 Task: Create a due date automation trigger when advanced on, 2 hours before a card is due add dates not due next month.
Action: Mouse moved to (1092, 94)
Screenshot: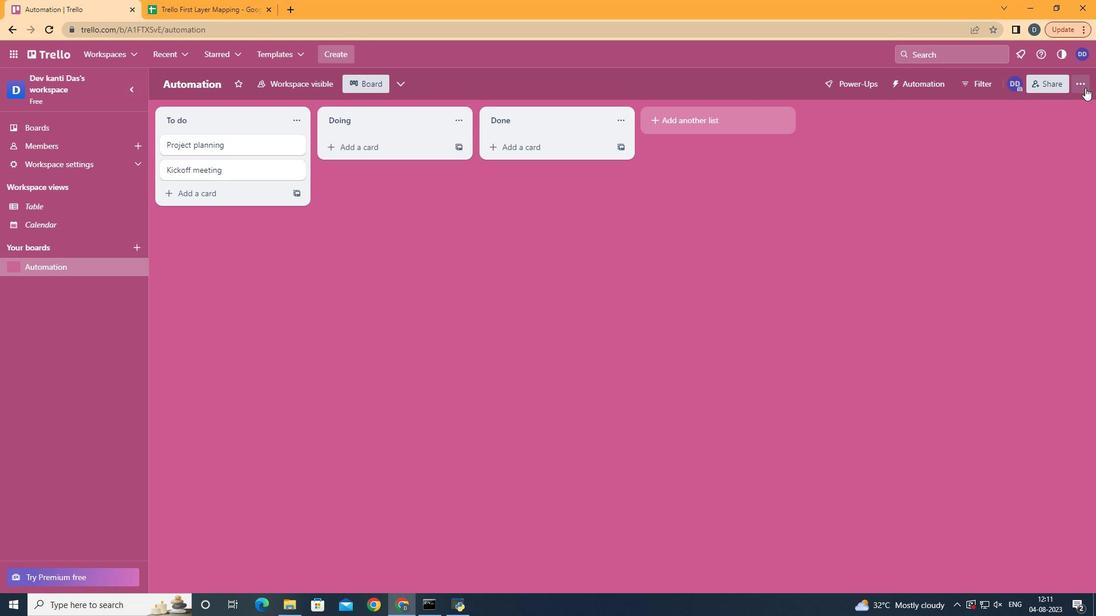 
Action: Mouse pressed left at (1092, 94)
Screenshot: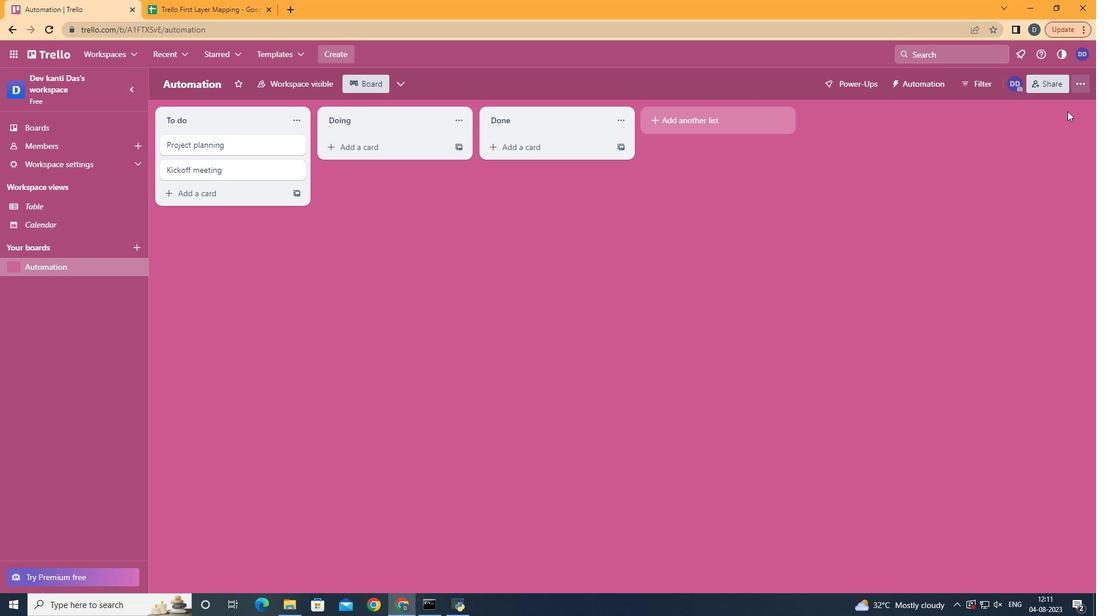 
Action: Mouse moved to (976, 241)
Screenshot: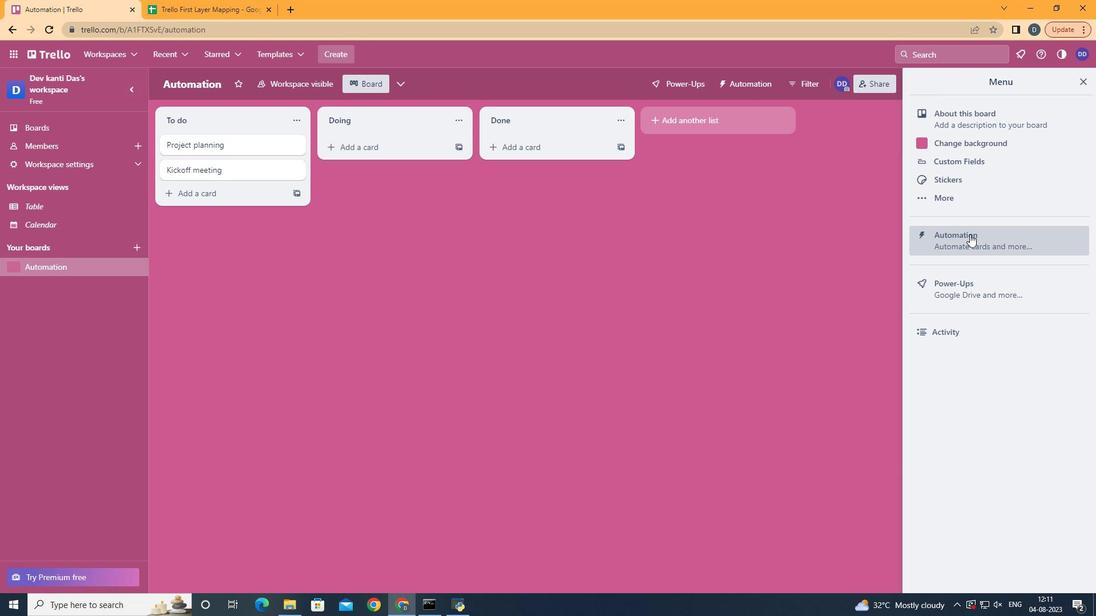 
Action: Mouse pressed left at (976, 241)
Screenshot: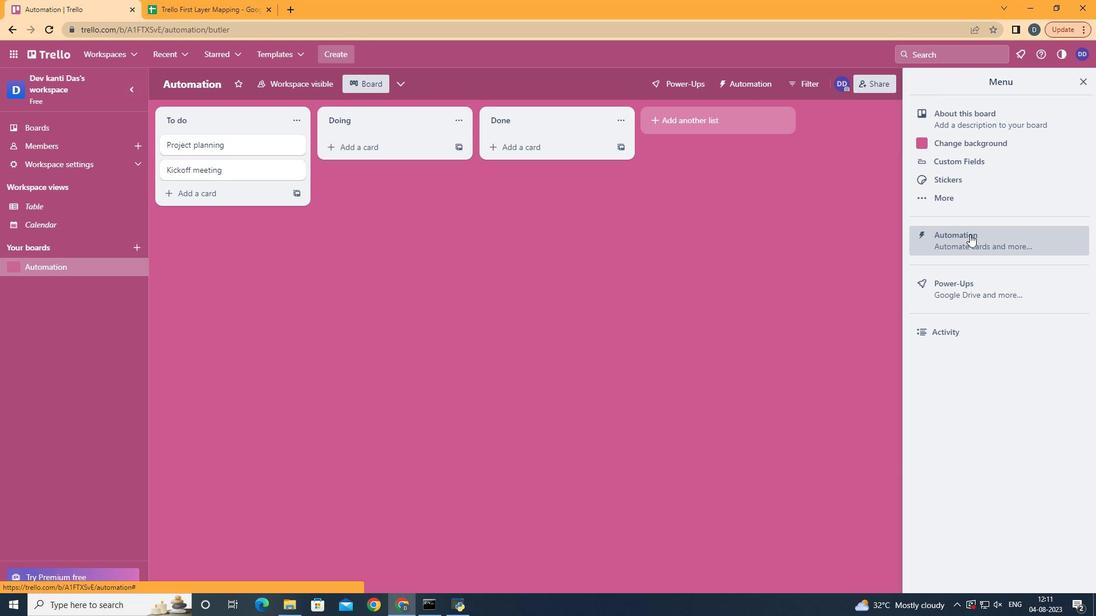 
Action: Mouse moved to (241, 235)
Screenshot: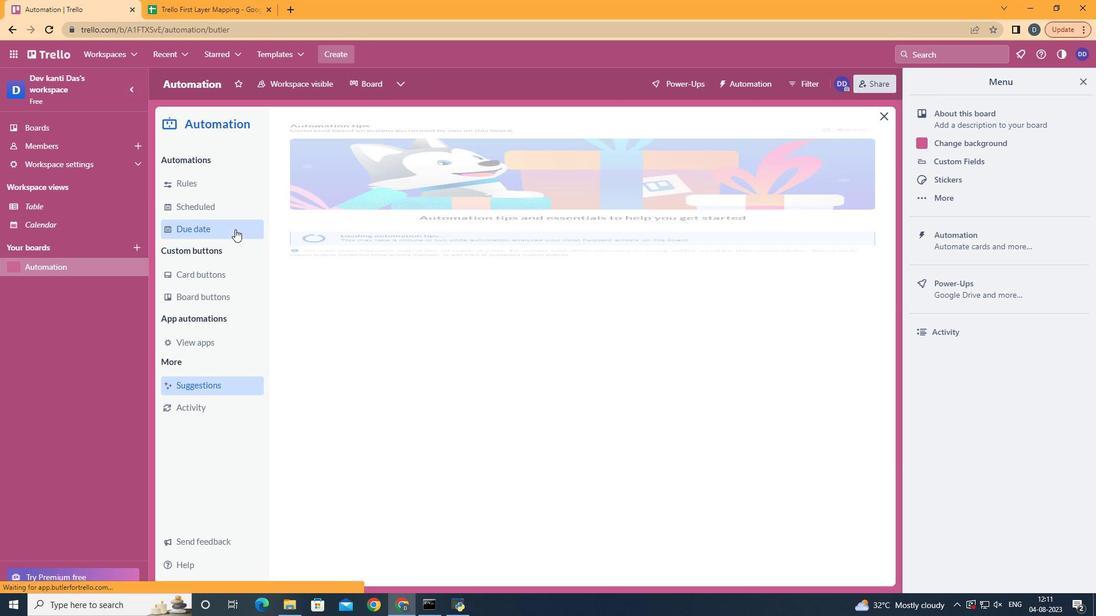 
Action: Mouse pressed left at (241, 235)
Screenshot: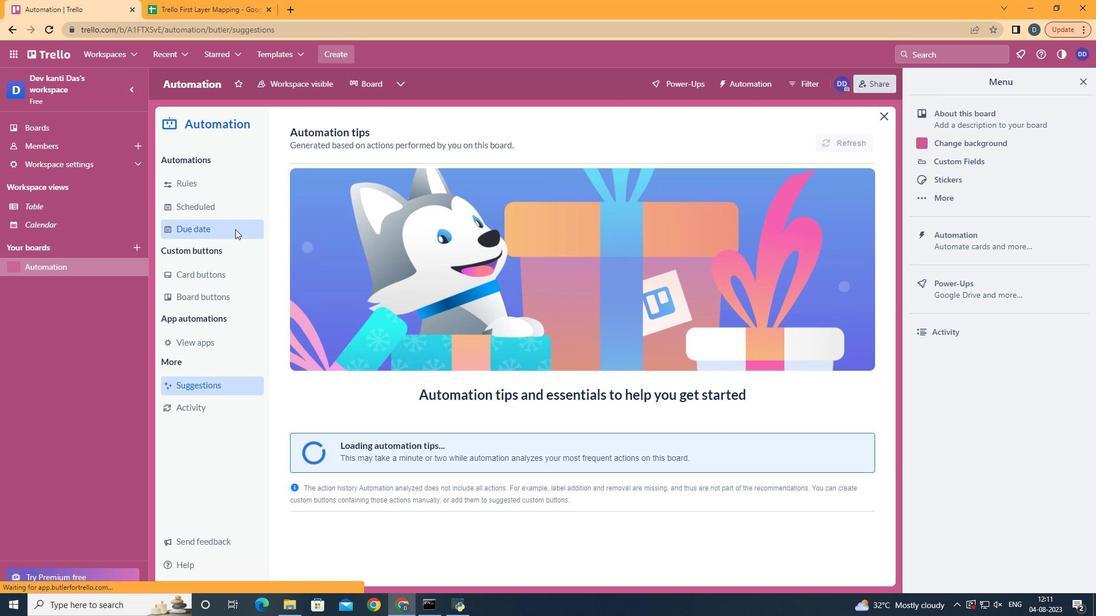 
Action: Mouse moved to (811, 141)
Screenshot: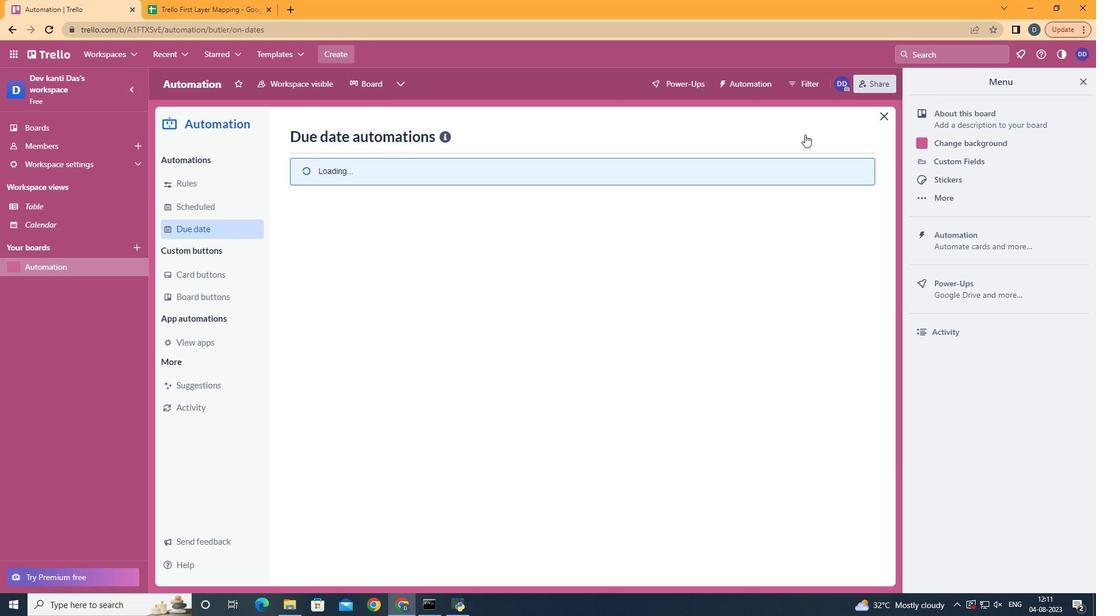 
Action: Mouse pressed left at (811, 141)
Screenshot: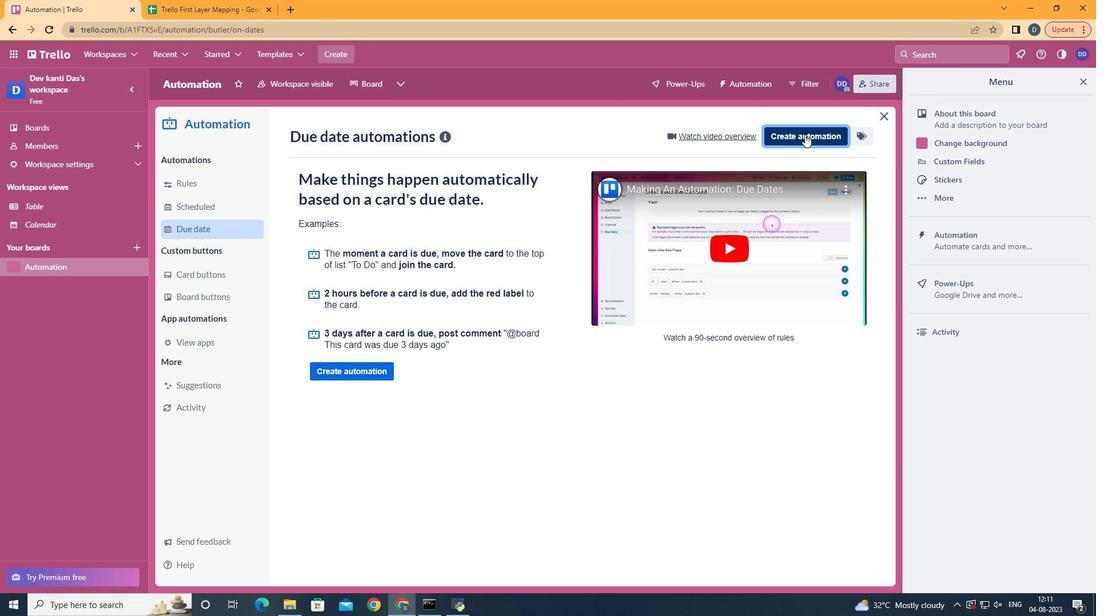 
Action: Mouse moved to (628, 249)
Screenshot: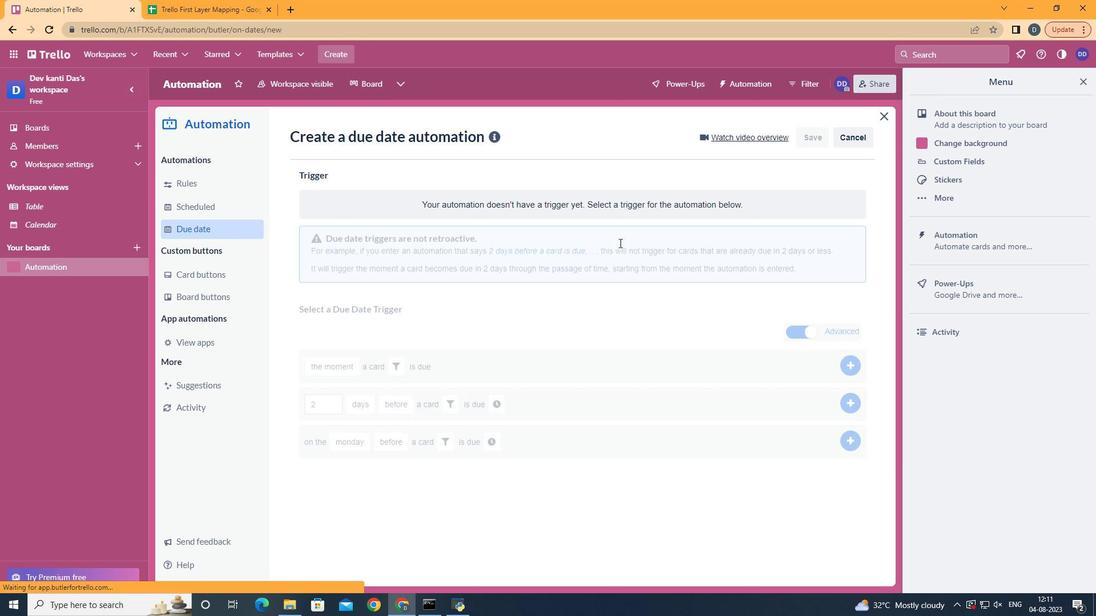 
Action: Mouse pressed left at (628, 249)
Screenshot: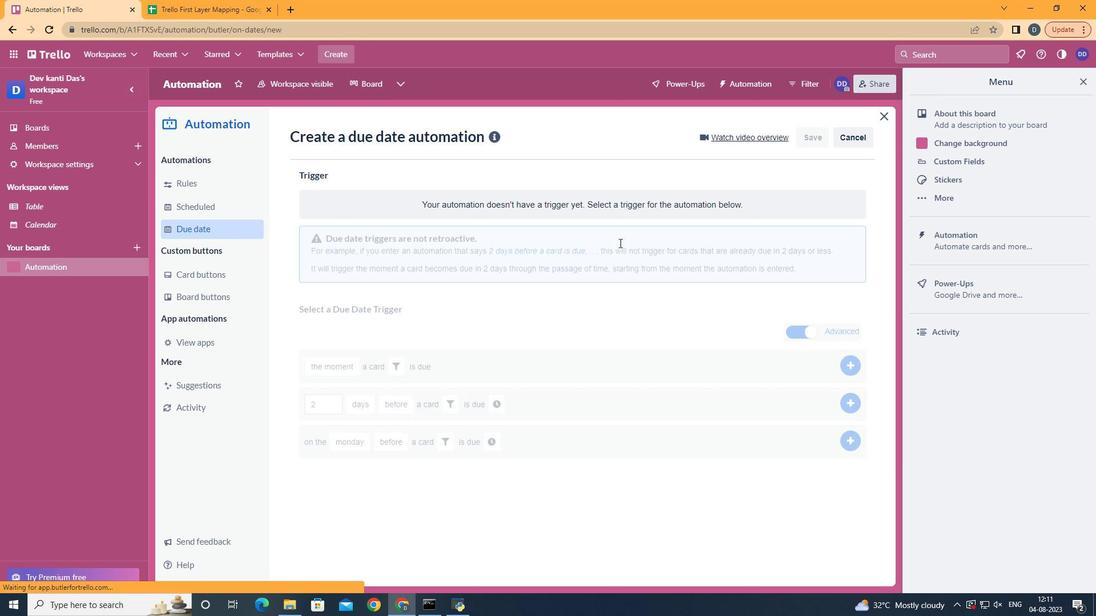 
Action: Mouse moved to (377, 490)
Screenshot: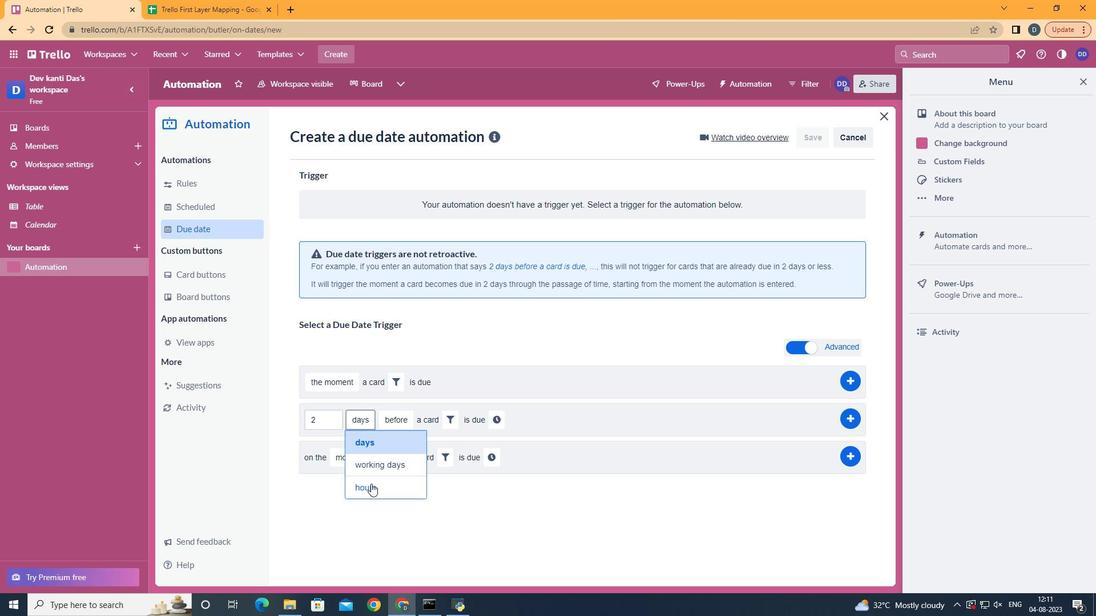 
Action: Mouse pressed left at (377, 490)
Screenshot: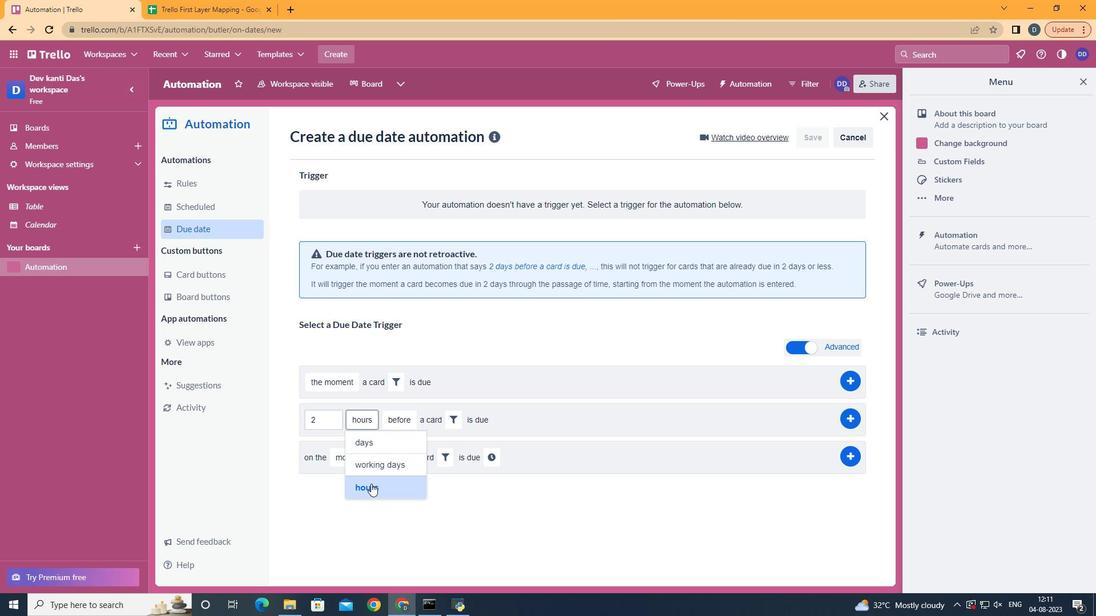 
Action: Mouse moved to (404, 448)
Screenshot: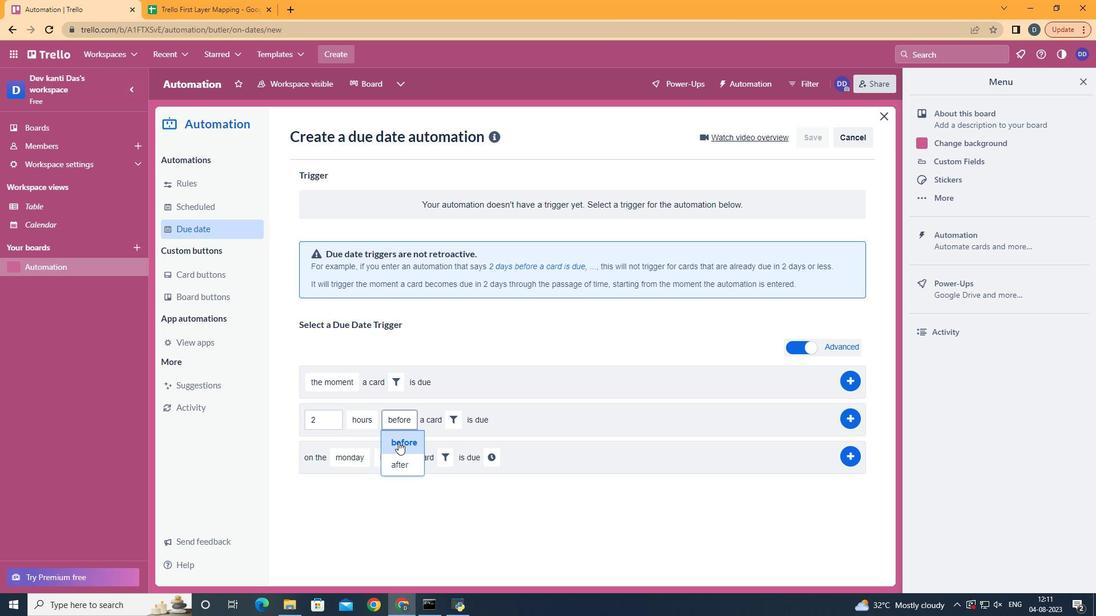 
Action: Mouse pressed left at (404, 448)
Screenshot: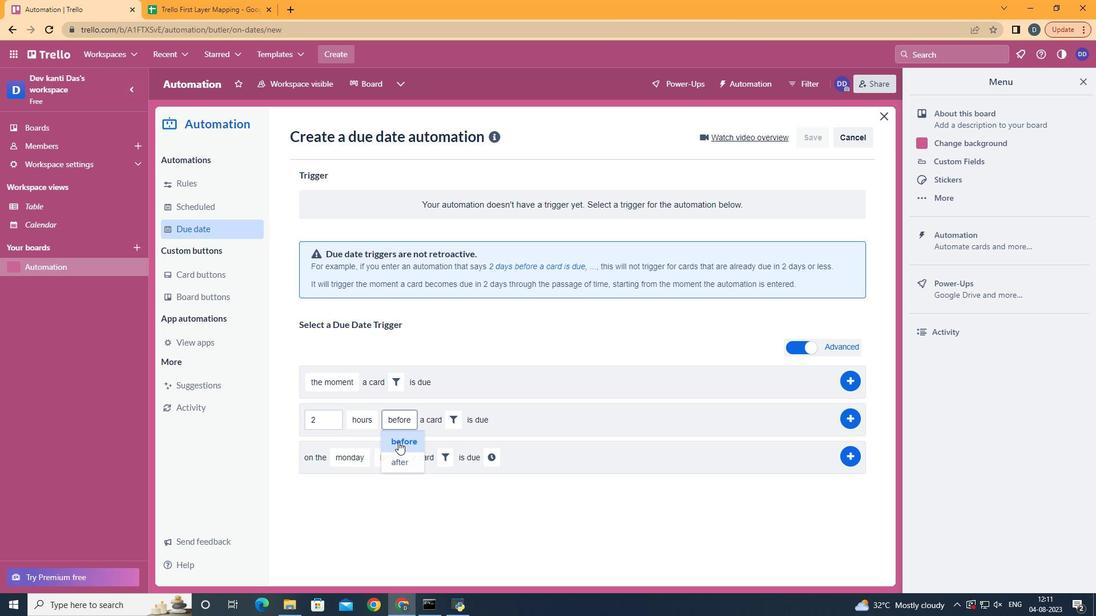 
Action: Mouse moved to (454, 425)
Screenshot: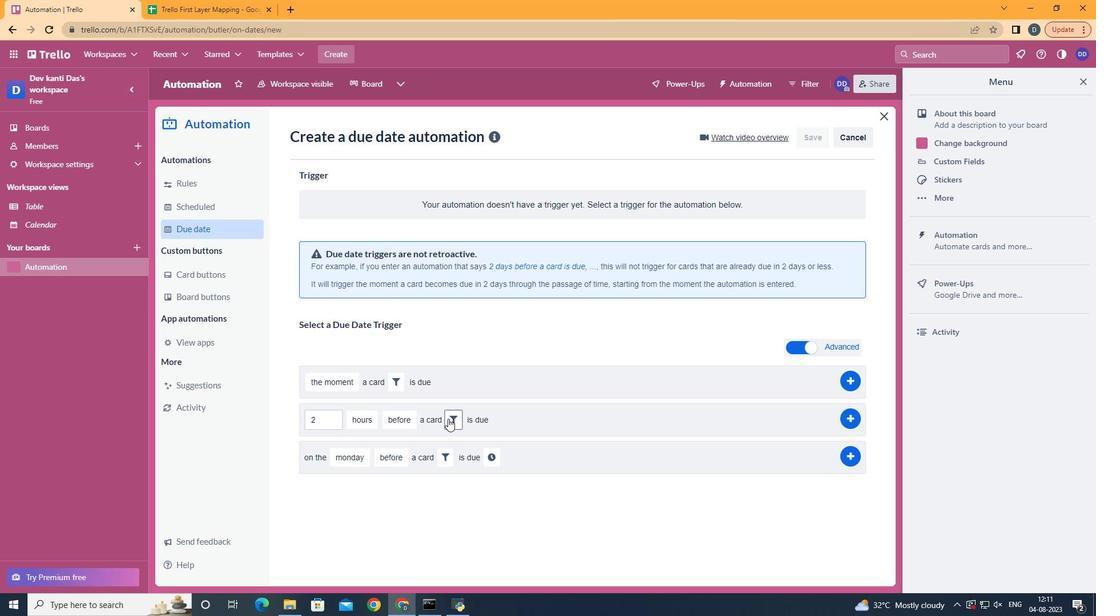 
Action: Mouse pressed left at (454, 425)
Screenshot: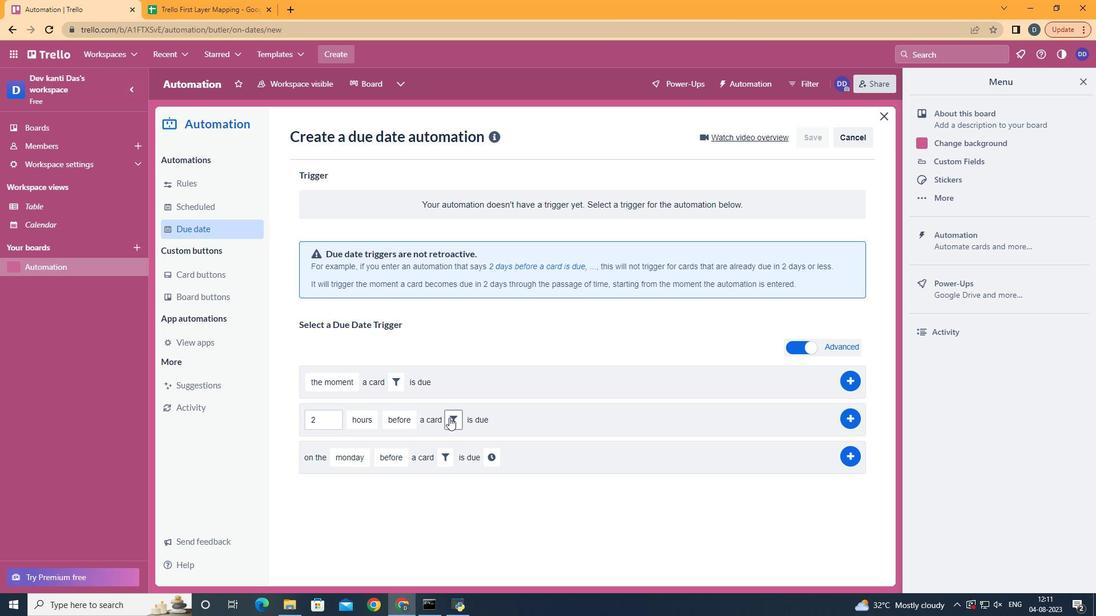 
Action: Mouse moved to (528, 461)
Screenshot: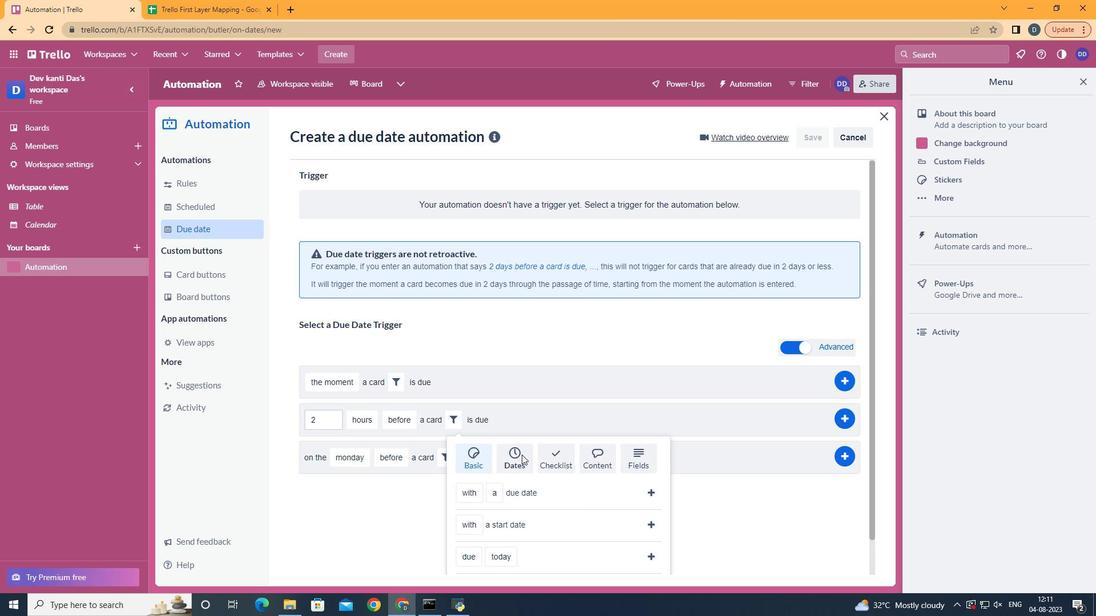 
Action: Mouse pressed left at (528, 461)
Screenshot: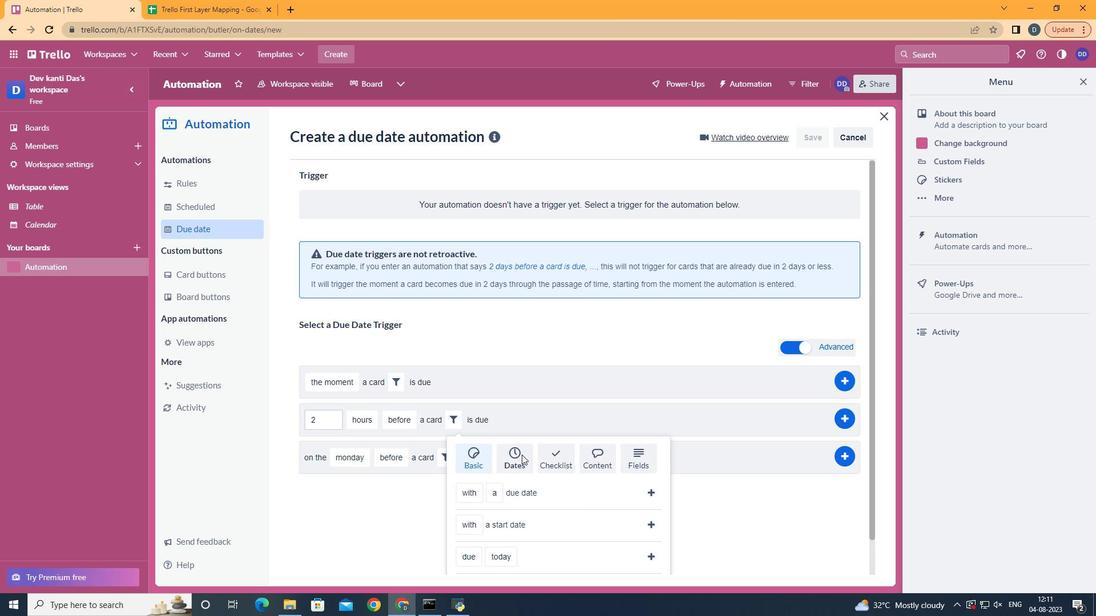 
Action: Mouse scrolled (528, 460) with delta (0, 0)
Screenshot: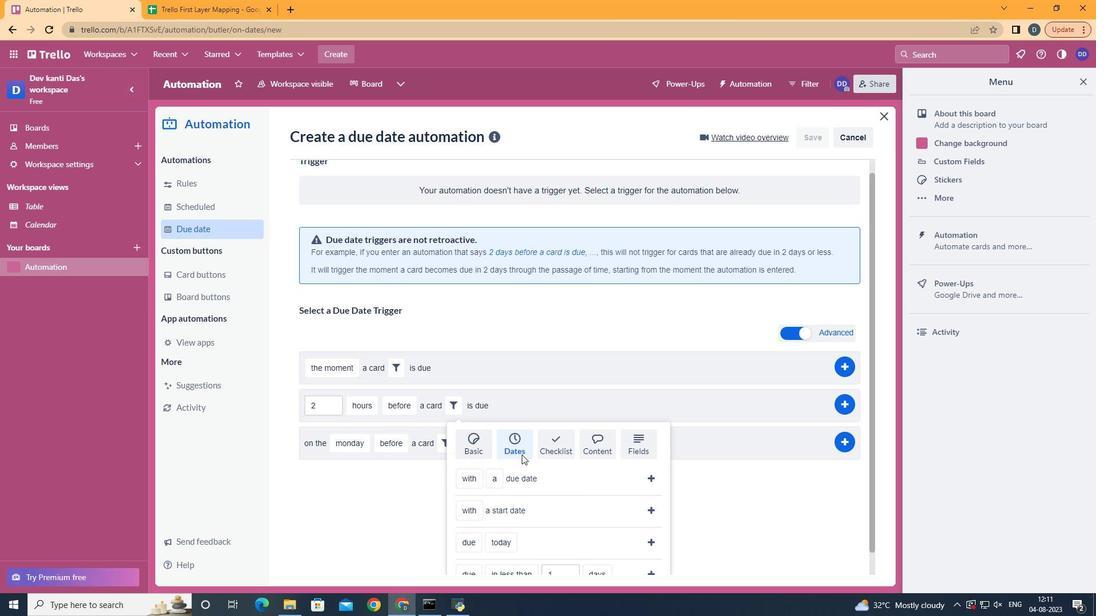 
Action: Mouse scrolled (528, 460) with delta (0, 0)
Screenshot: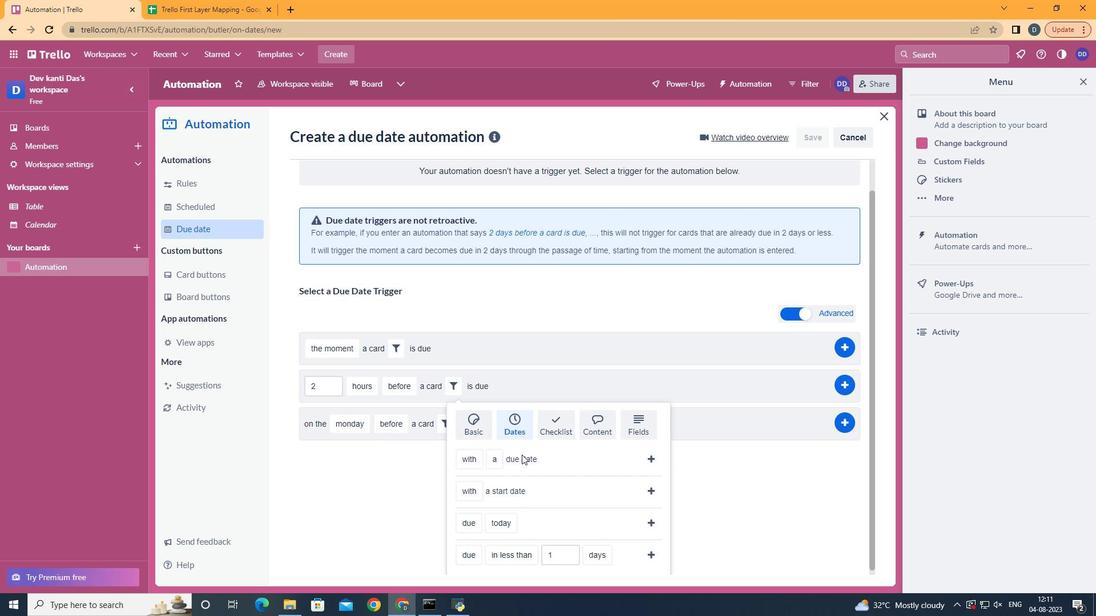 
Action: Mouse scrolled (528, 460) with delta (0, 0)
Screenshot: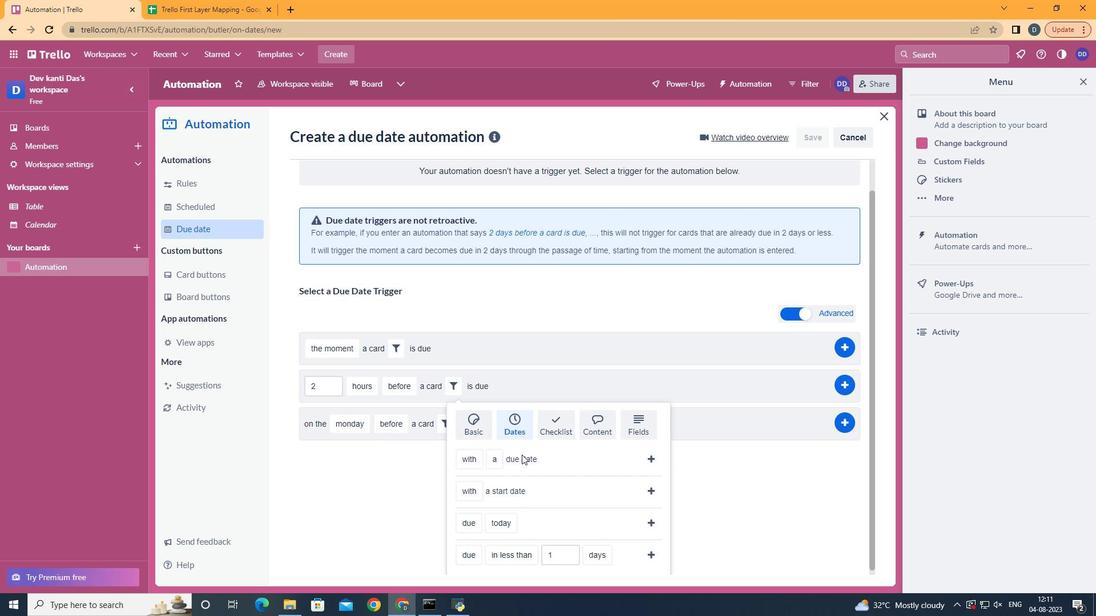 
Action: Mouse scrolled (528, 460) with delta (0, 0)
Screenshot: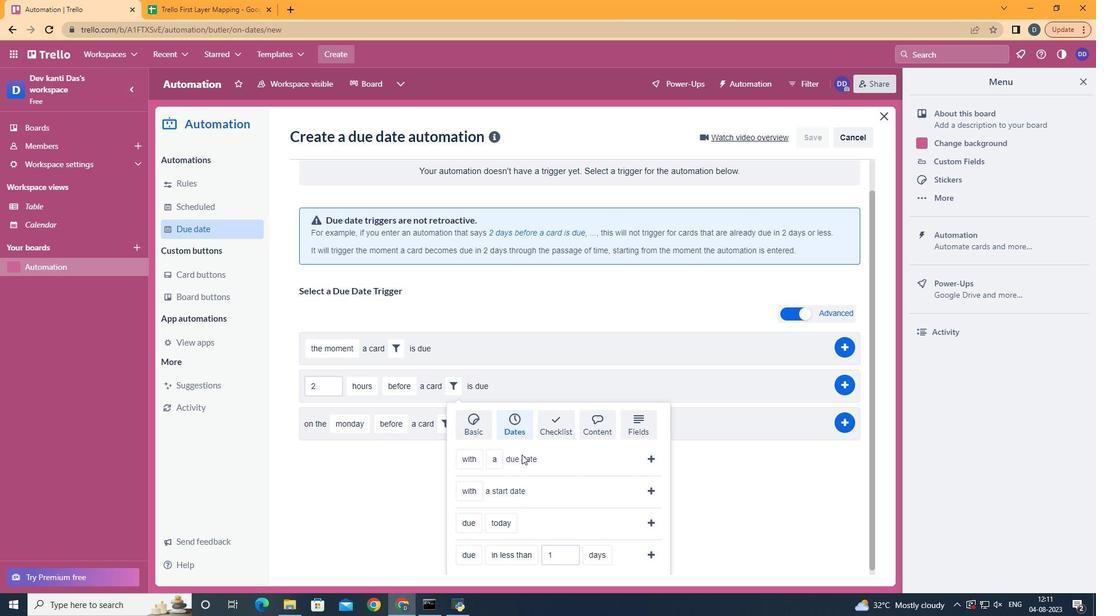 
Action: Mouse moved to (495, 457)
Screenshot: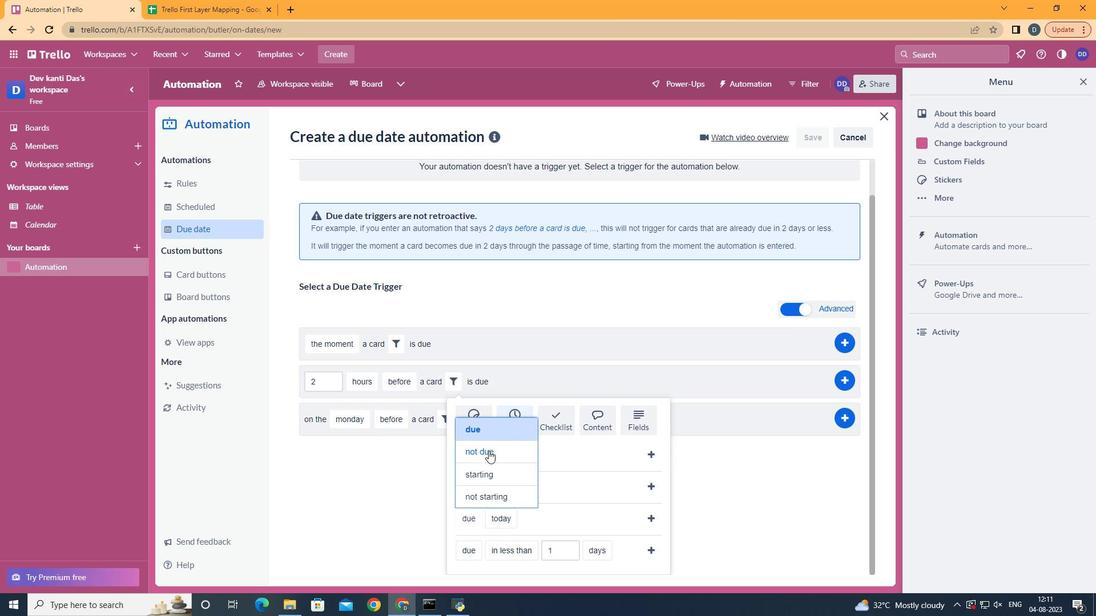 
Action: Mouse pressed left at (495, 457)
Screenshot: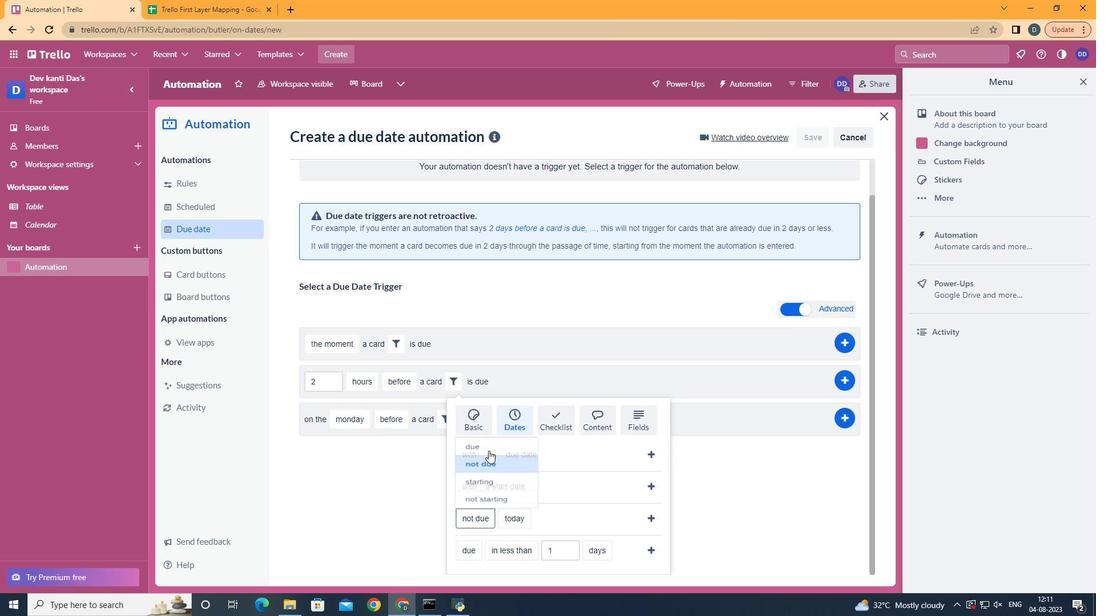 
Action: Mouse moved to (532, 504)
Screenshot: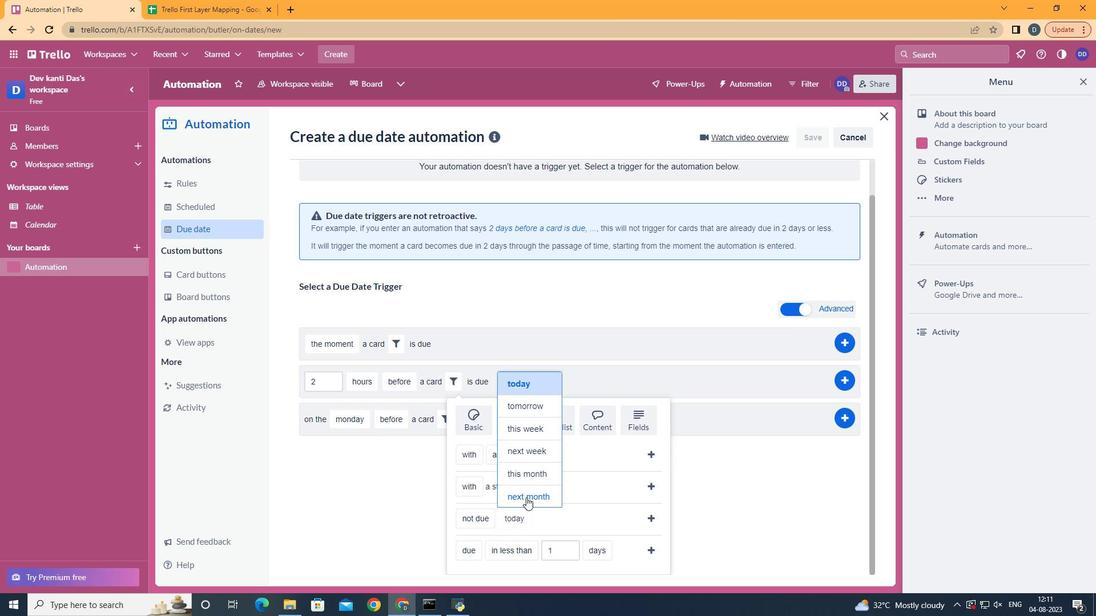 
Action: Mouse pressed left at (532, 504)
Screenshot: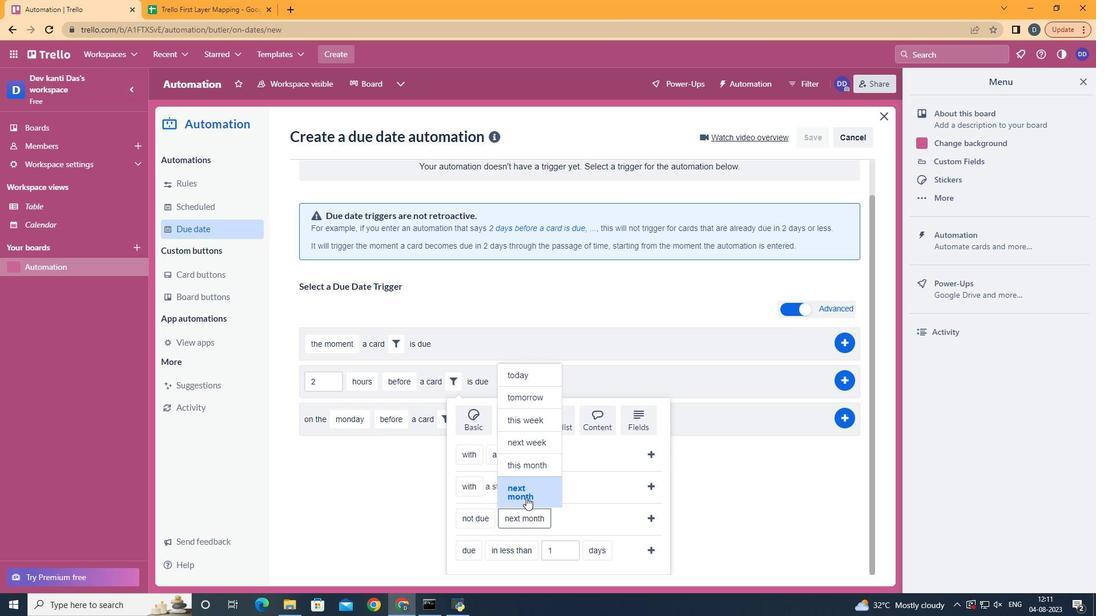 
Action: Mouse moved to (658, 526)
Screenshot: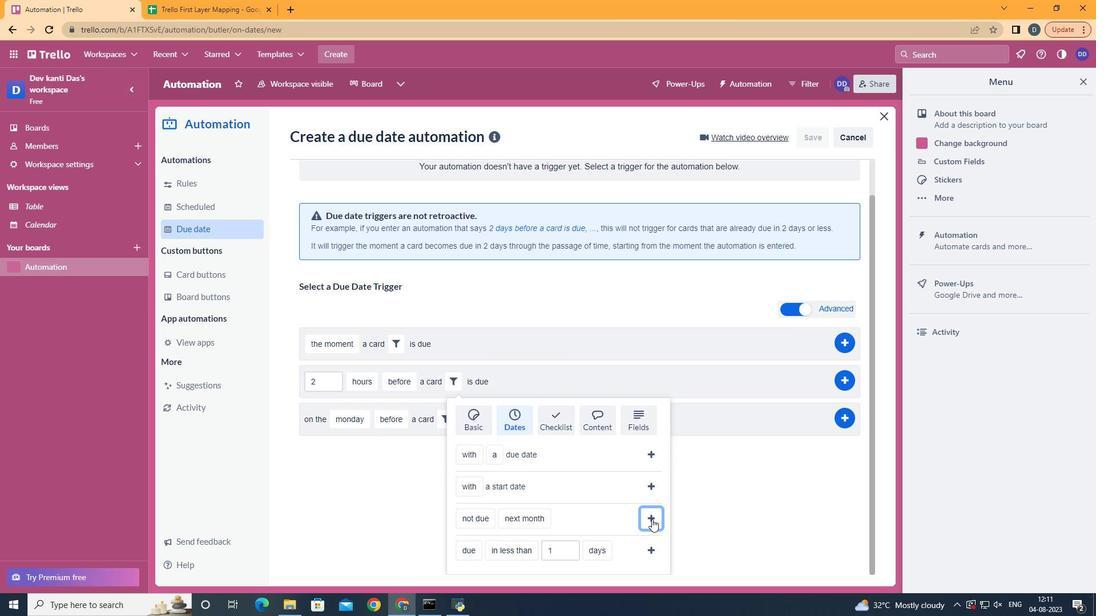 
Action: Mouse pressed left at (658, 526)
Screenshot: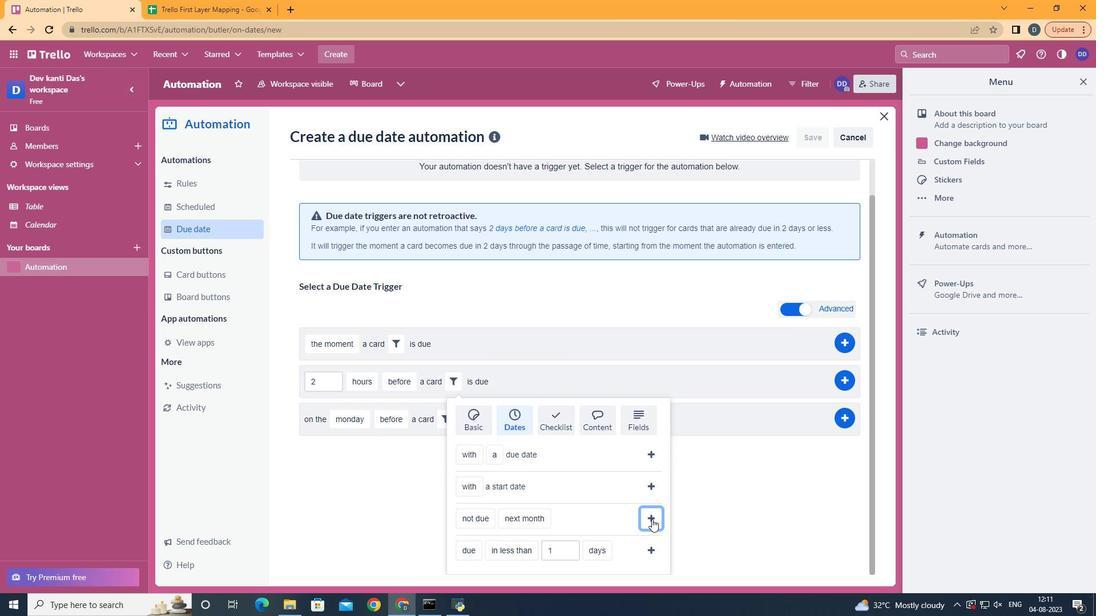 
Action: Mouse moved to (855, 428)
Screenshot: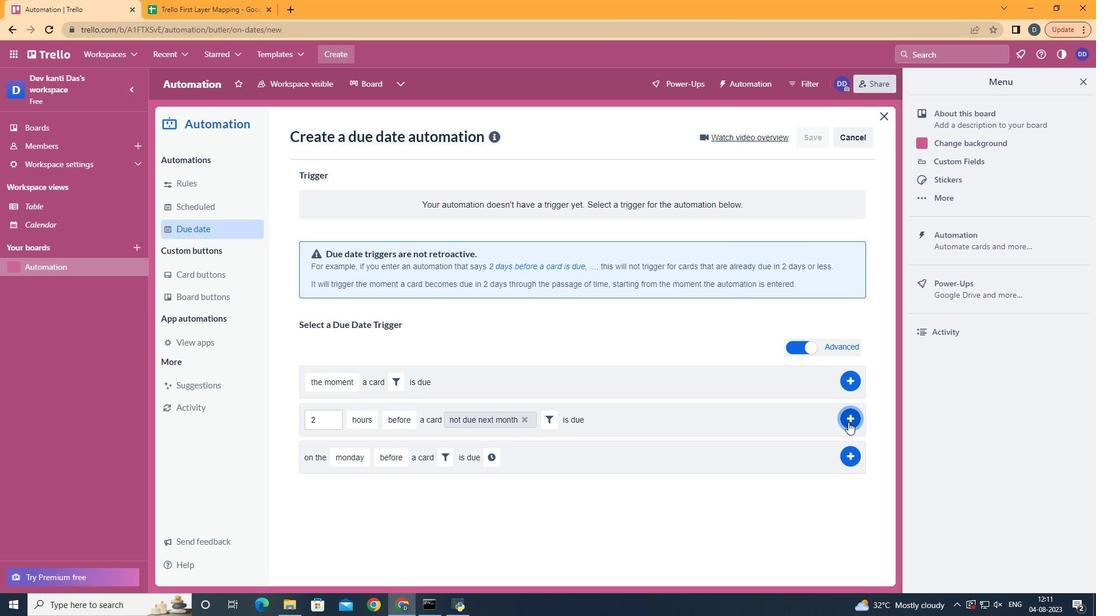 
Action: Mouse pressed left at (855, 428)
Screenshot: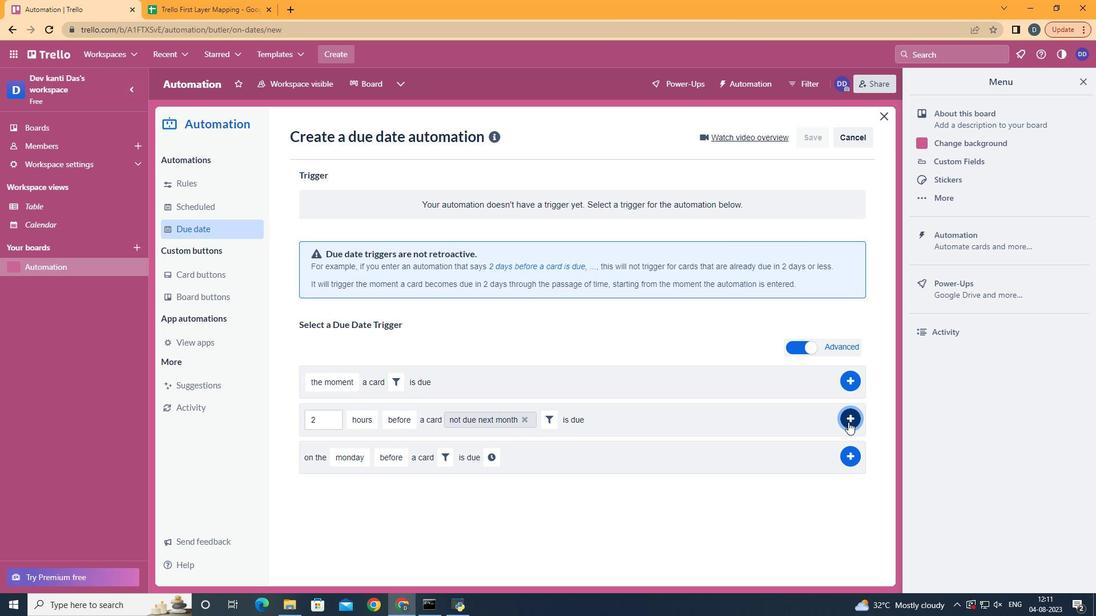 
Action: Mouse moved to (502, 231)
Screenshot: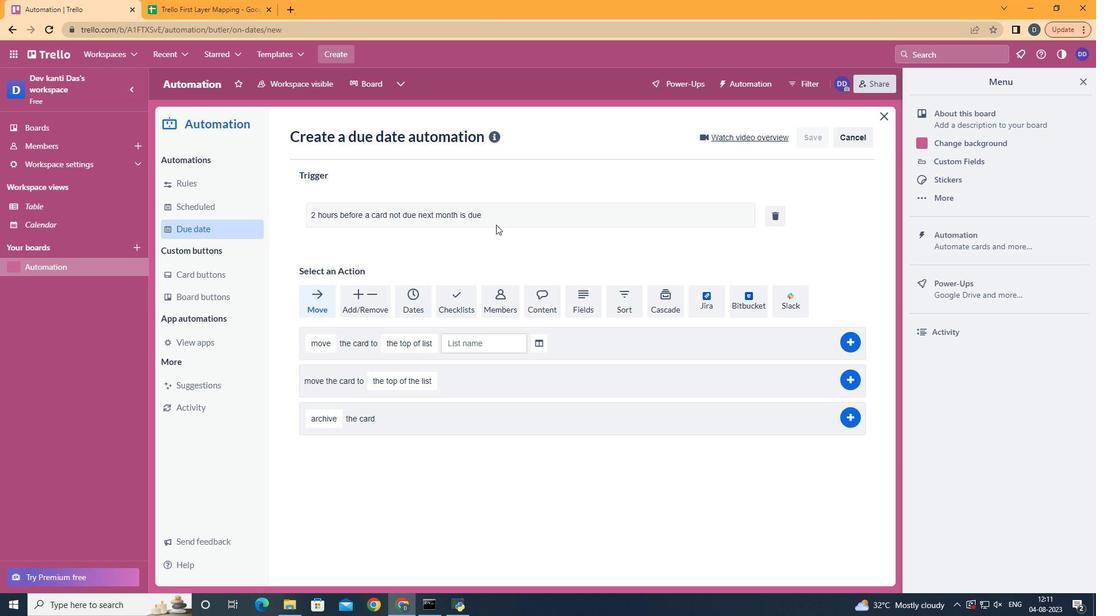 
